 Task: Create Board Legal Compliance to Workspace Digital Marketing. Create Board Resource Planning to Workspace Digital Marketing. Create Board Email Marketing Lead Nurturing and Scoring to Workspace Digital Marketing
Action: Mouse moved to (305, 51)
Screenshot: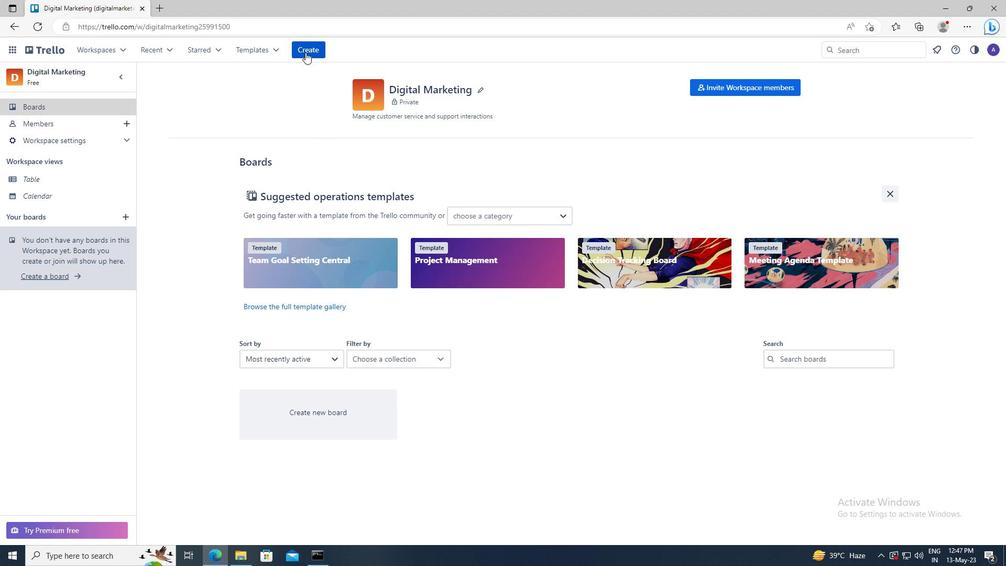 
Action: Mouse pressed left at (305, 51)
Screenshot: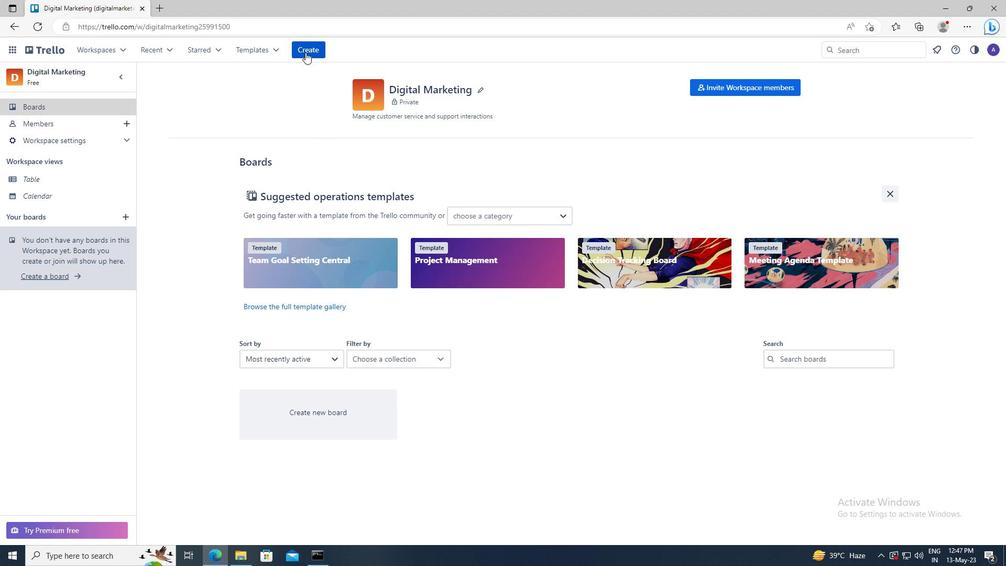 
Action: Mouse moved to (317, 100)
Screenshot: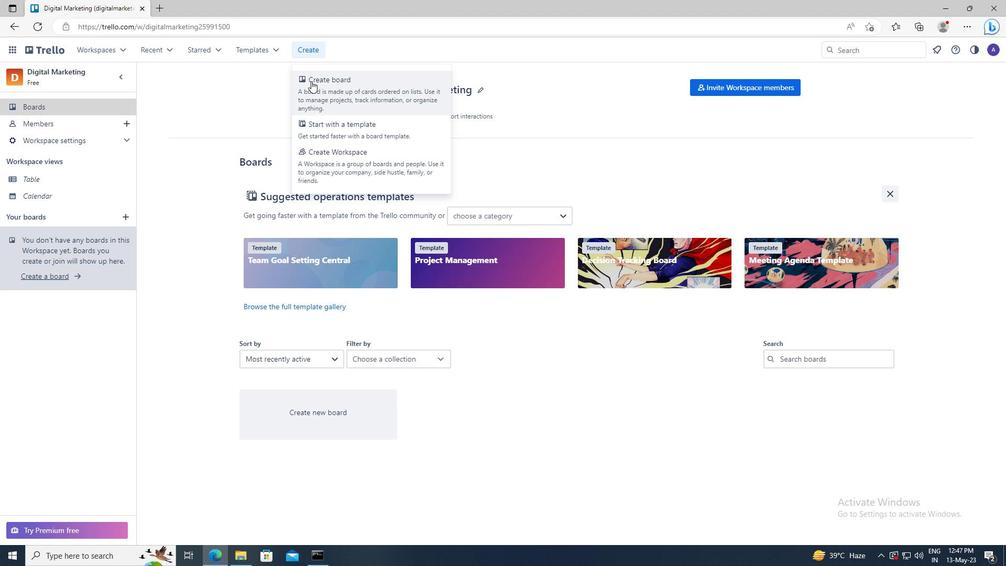 
Action: Mouse pressed left at (317, 100)
Screenshot: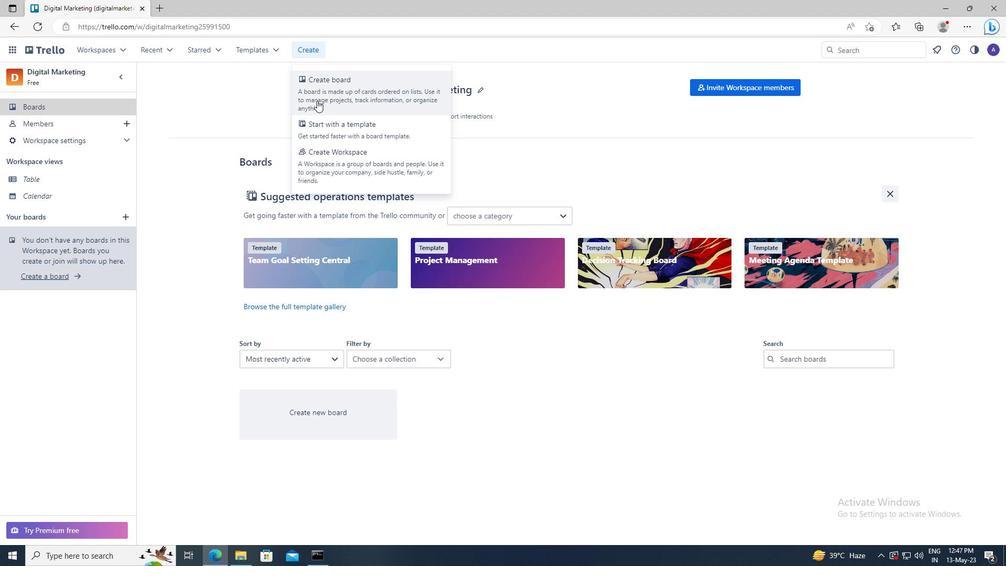
Action: Mouse moved to (332, 245)
Screenshot: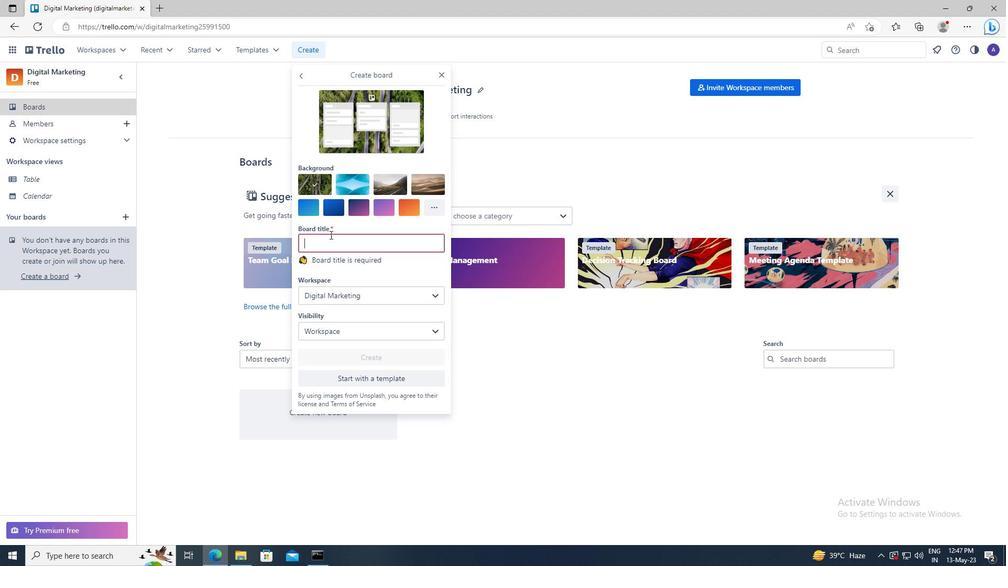 
Action: Mouse pressed left at (332, 245)
Screenshot: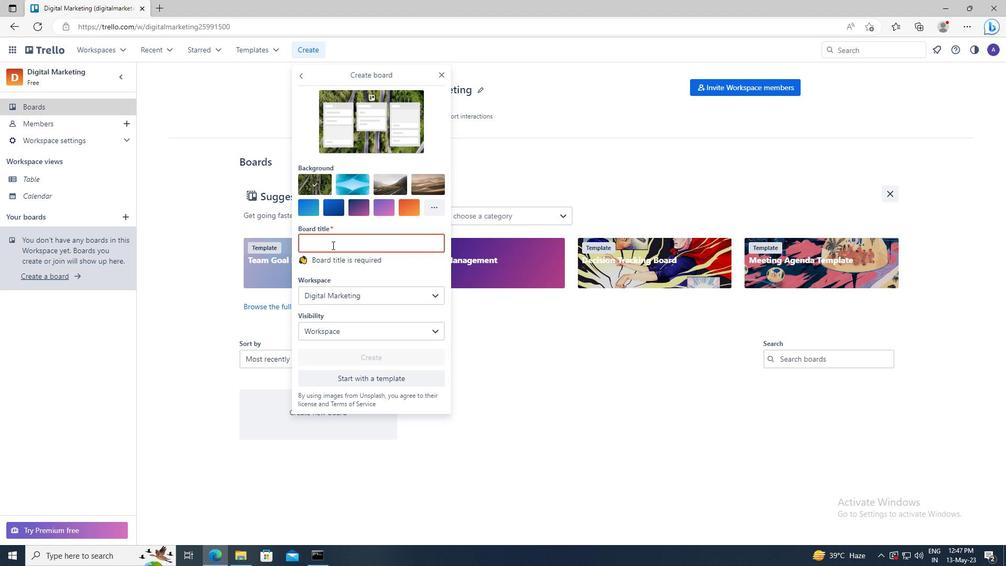 
Action: Key pressed <Key.shift>LEGAL<Key.space><Key.shift>COMPLIANCE
Screenshot: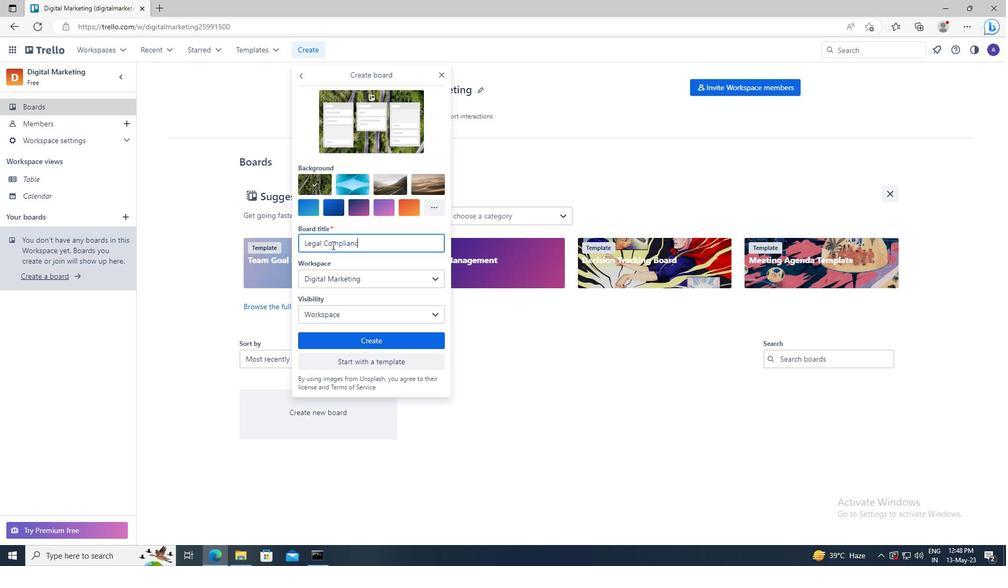 
Action: Mouse moved to (349, 338)
Screenshot: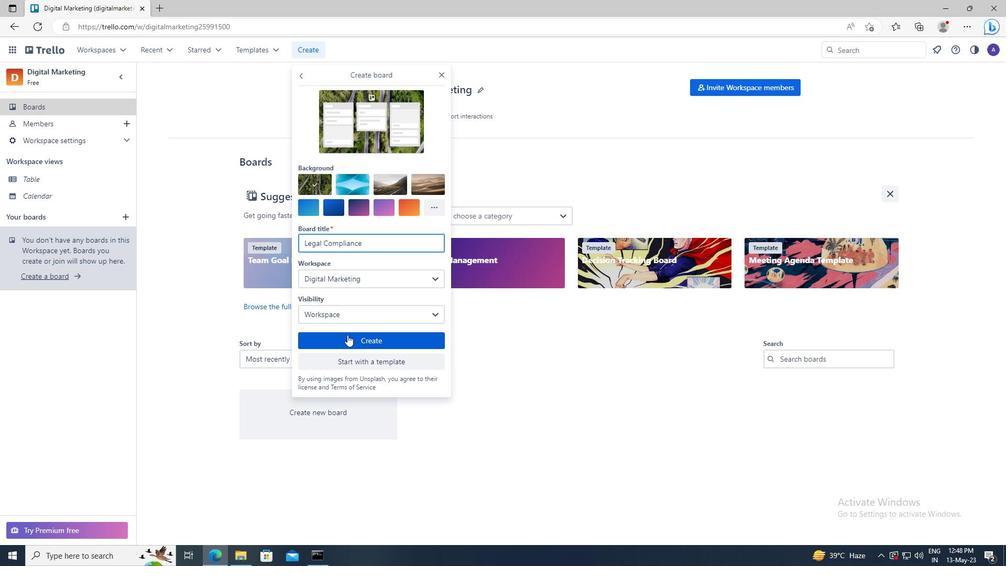
Action: Mouse pressed left at (349, 338)
Screenshot: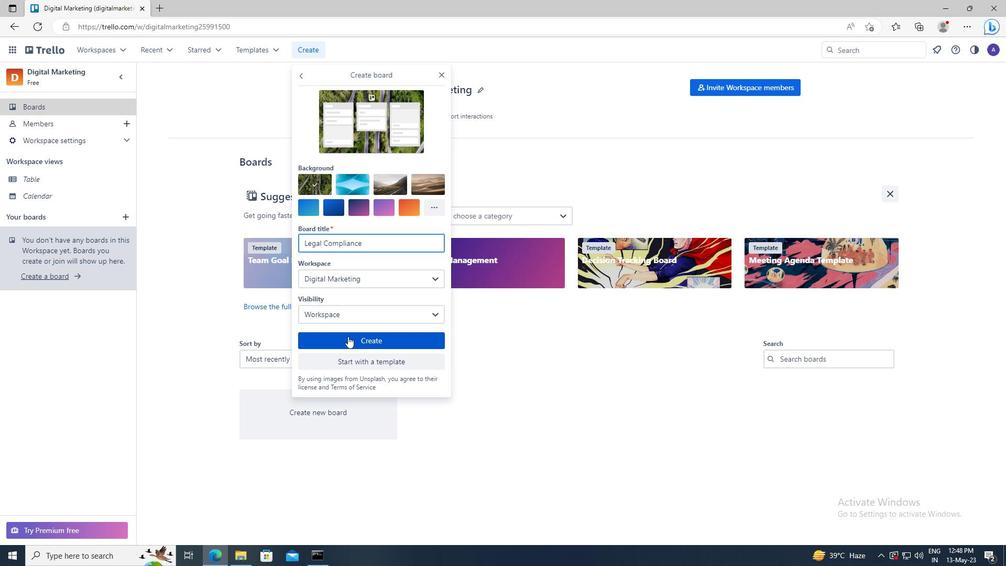 
Action: Mouse moved to (308, 48)
Screenshot: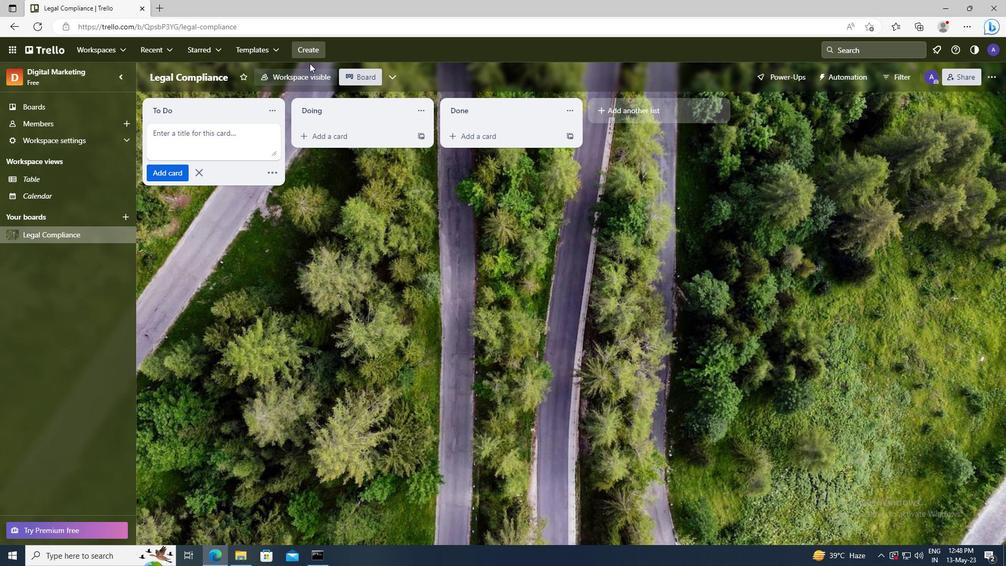 
Action: Mouse pressed left at (308, 48)
Screenshot: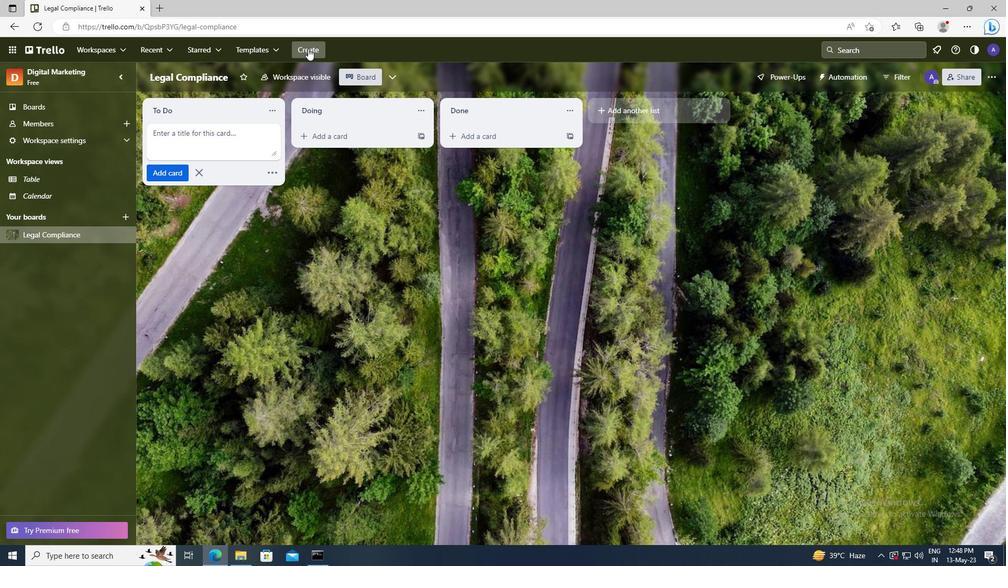 
Action: Mouse moved to (325, 84)
Screenshot: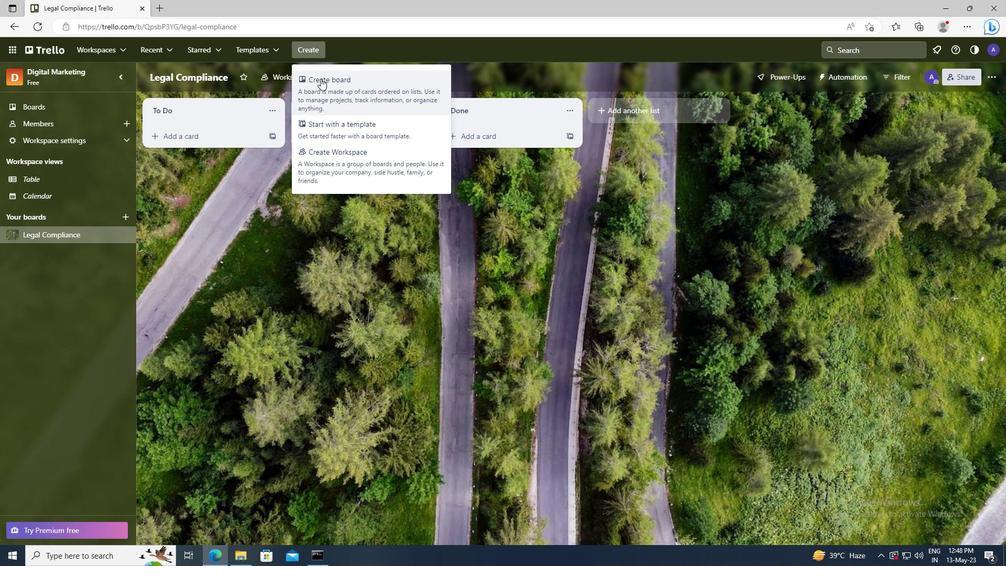 
Action: Mouse pressed left at (325, 84)
Screenshot: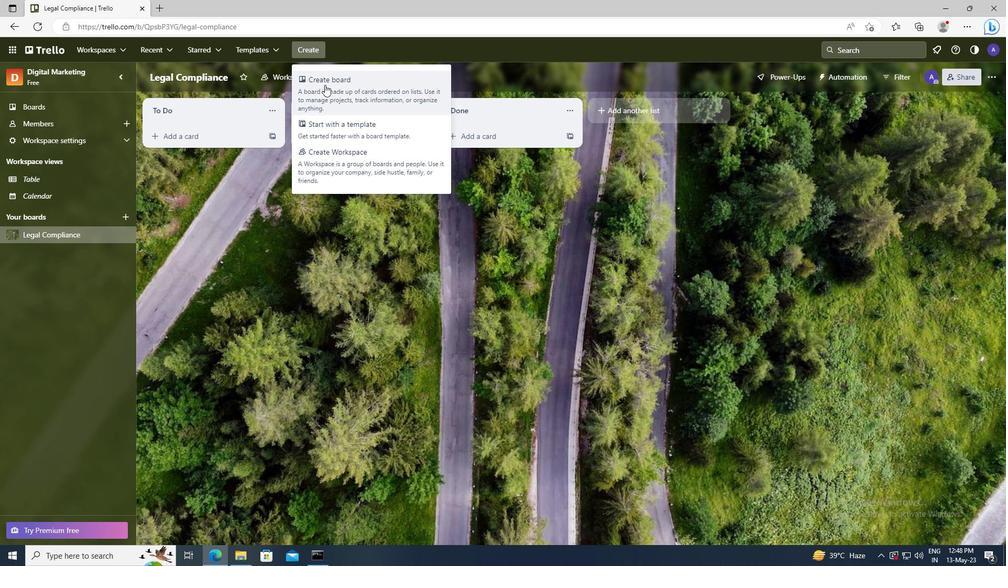 
Action: Mouse moved to (329, 241)
Screenshot: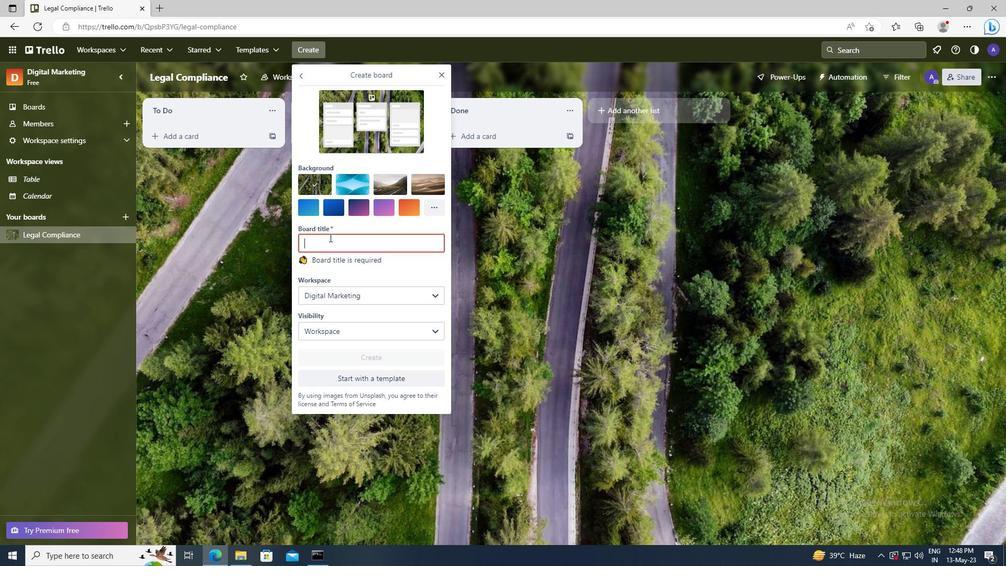
Action: Mouse pressed left at (329, 241)
Screenshot: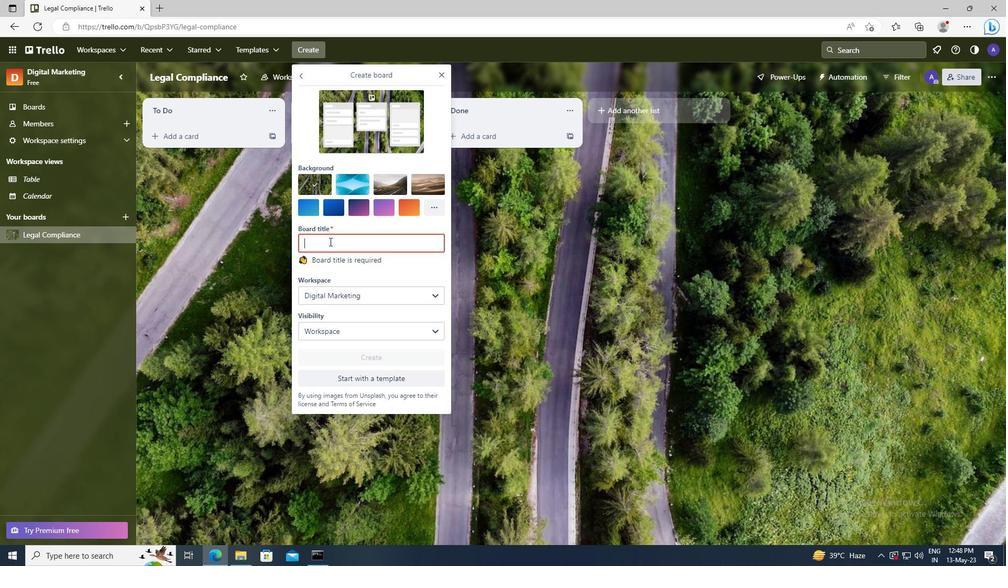 
Action: Key pressed <Key.shift>RESOURCE<Key.space><Key.shift>PLANNING
Screenshot: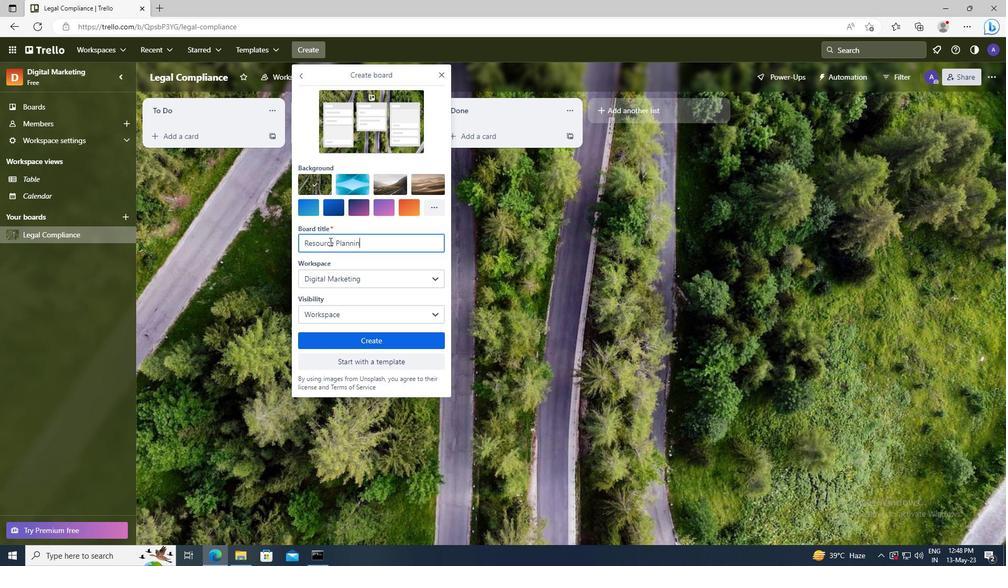 
Action: Mouse moved to (339, 338)
Screenshot: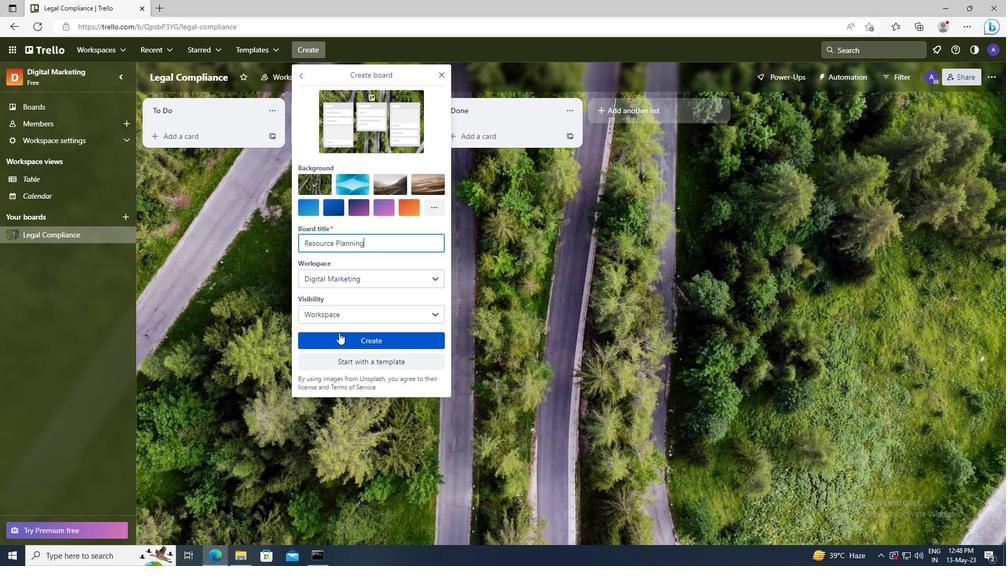 
Action: Mouse pressed left at (339, 338)
Screenshot: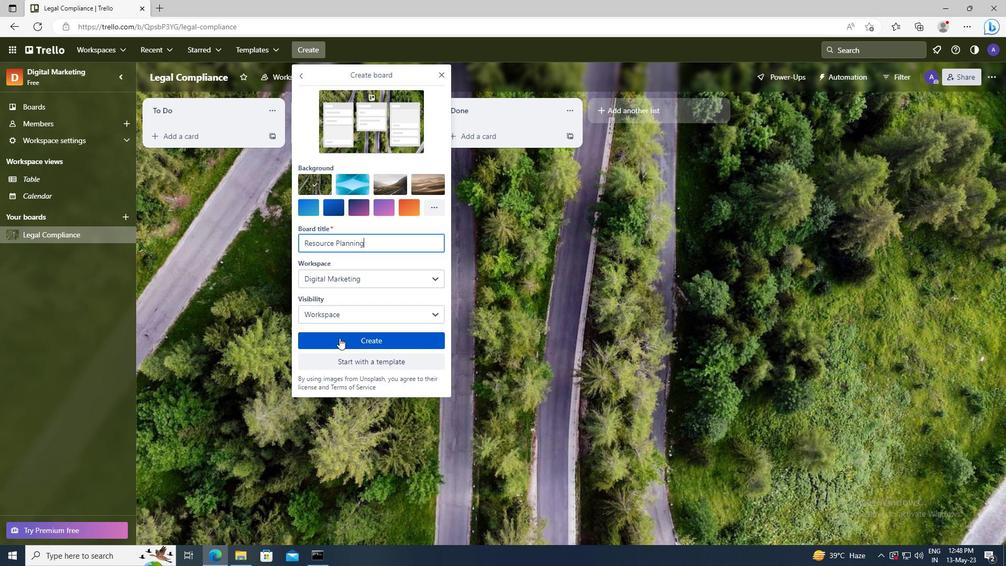 
Action: Mouse moved to (311, 52)
Screenshot: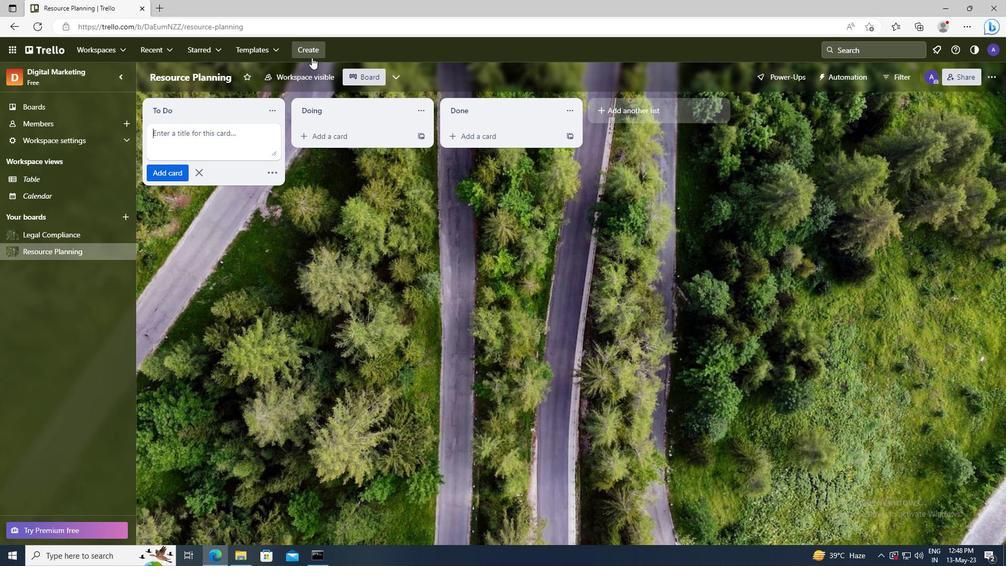
Action: Mouse pressed left at (311, 52)
Screenshot: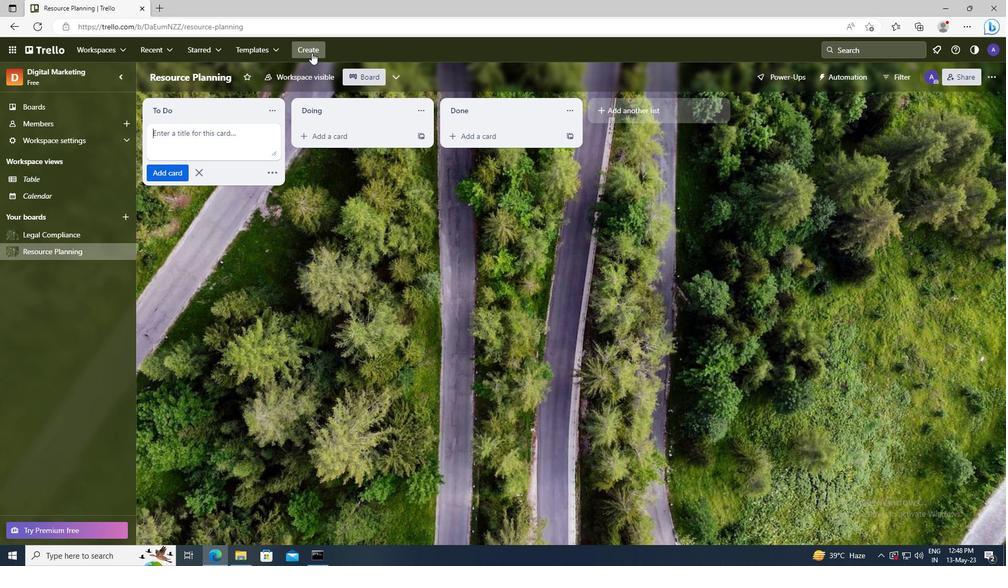 
Action: Mouse moved to (322, 86)
Screenshot: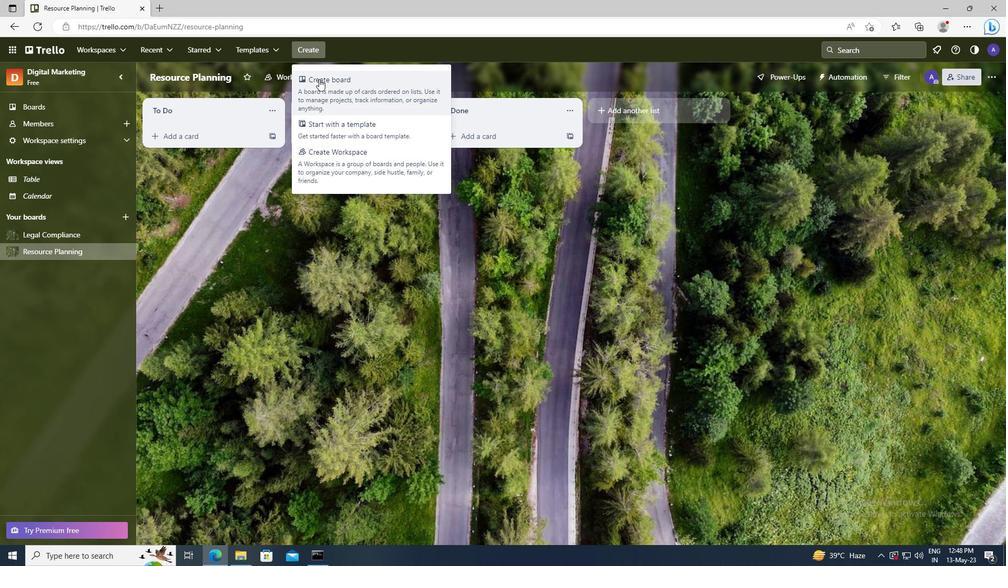 
Action: Mouse pressed left at (322, 86)
Screenshot: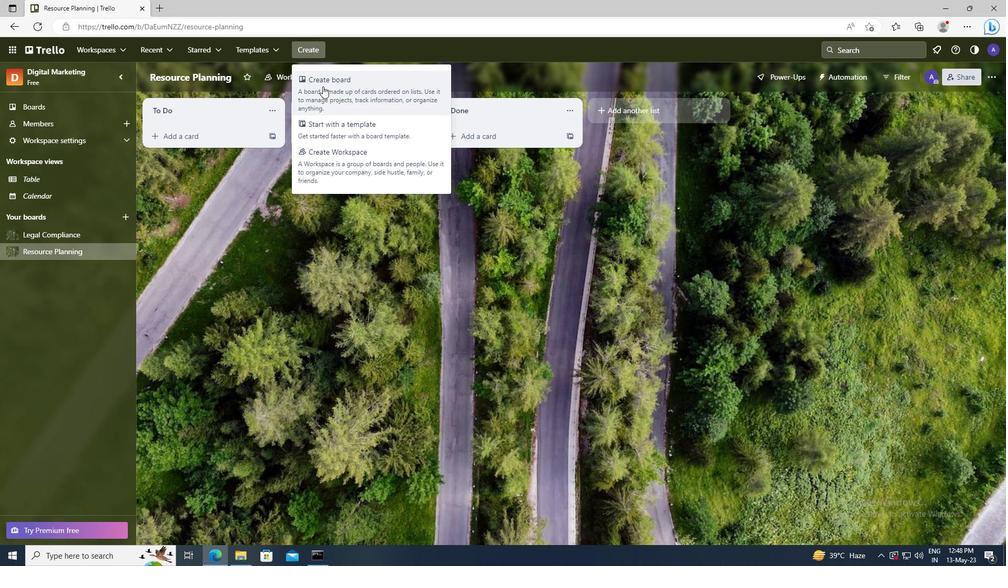 
Action: Mouse moved to (337, 245)
Screenshot: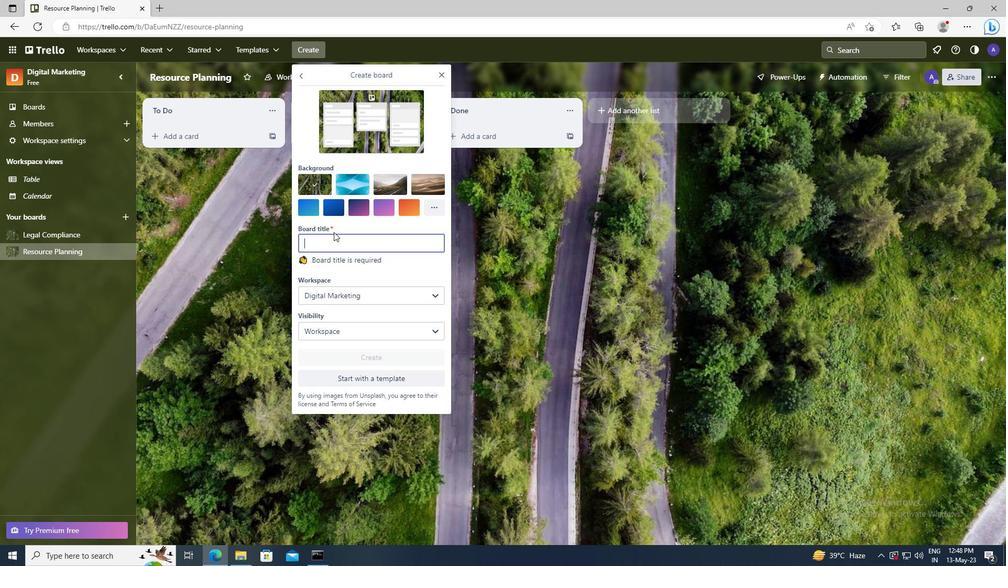 
Action: Mouse pressed left at (337, 245)
Screenshot: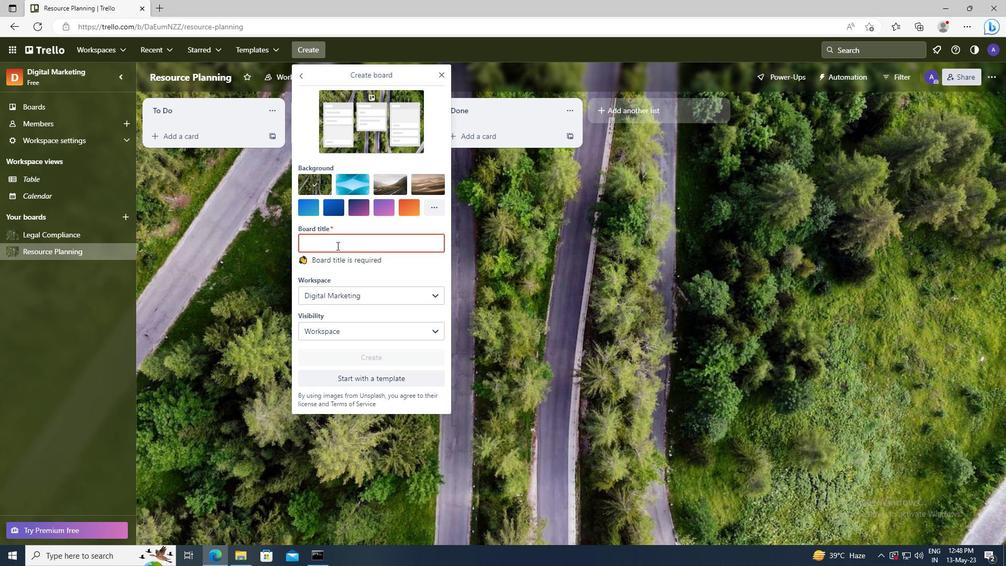 
Action: Key pressed <Key.shift>EMAIL<Key.space><Key.shift>MARKETING<Key.space><Key.shift>LEAD<Key.space><Key.shift>NURTURING<Key.space>AND<Key.space><Key.shift>SCORING
Screenshot: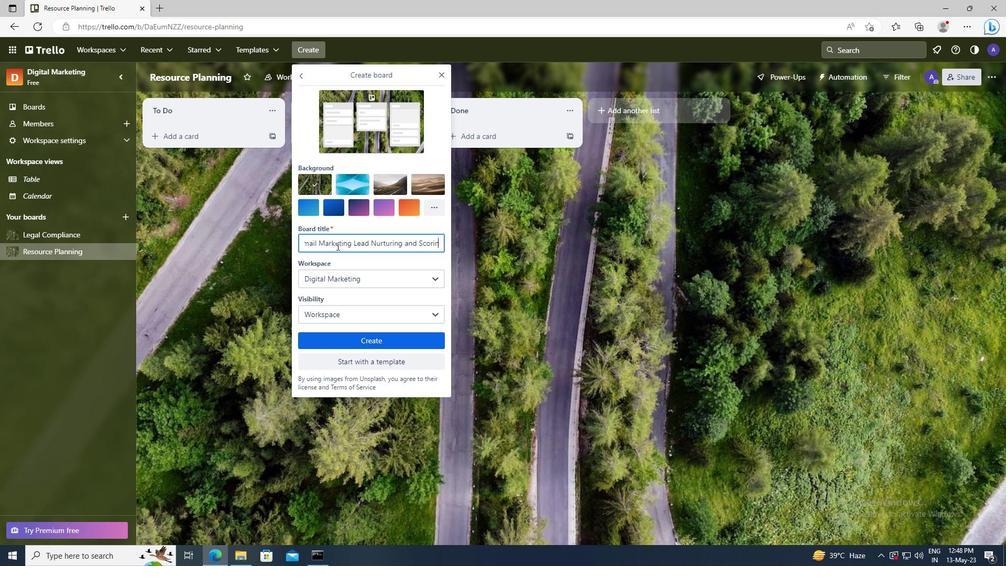 
Action: Mouse moved to (359, 337)
Screenshot: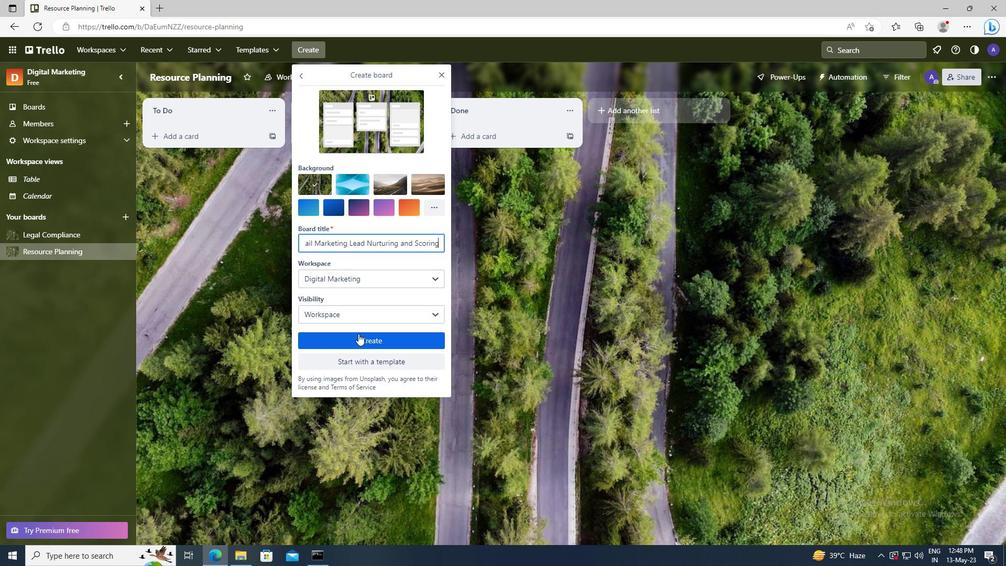 
Action: Mouse pressed left at (359, 337)
Screenshot: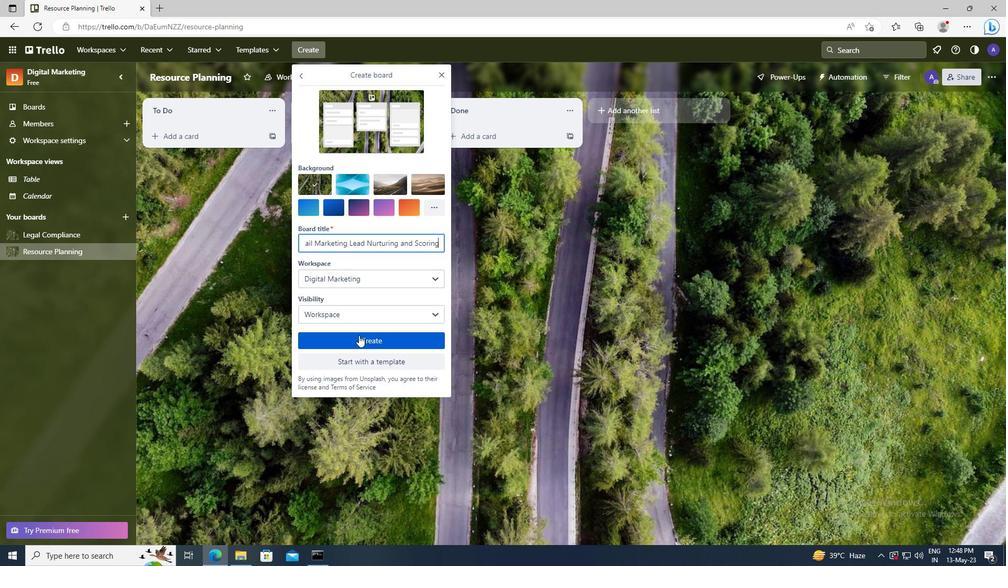 
